 Task: Open Outlook and navigate to the 'Help' tab to access the 'Troubleshooting' section.
Action: Mouse moved to (233, 399)
Screenshot: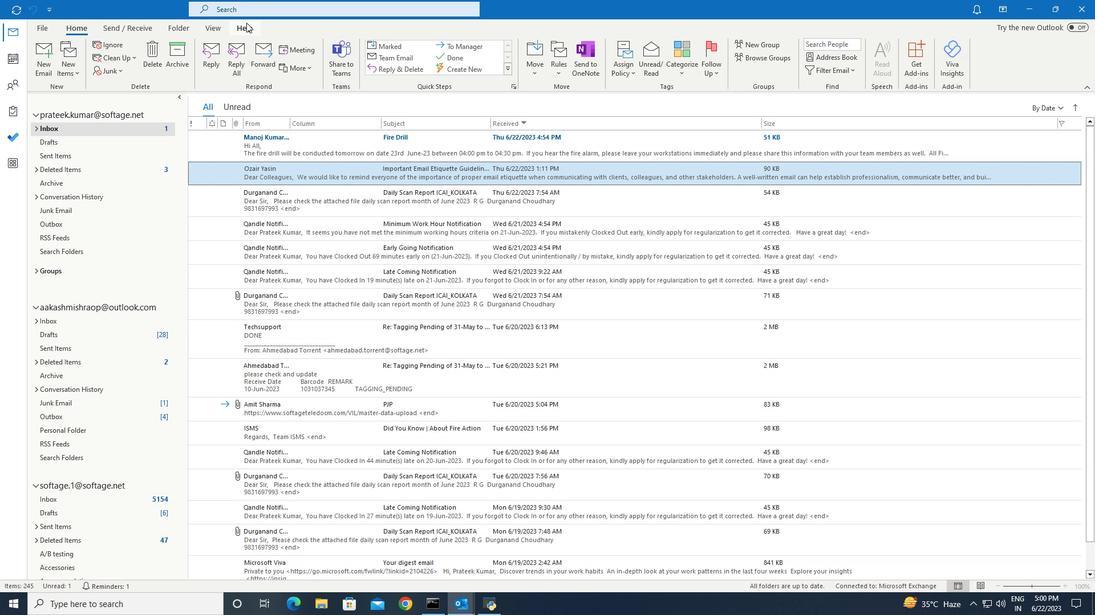 
Action: Mouse pressed left at (233, 399)
Screenshot: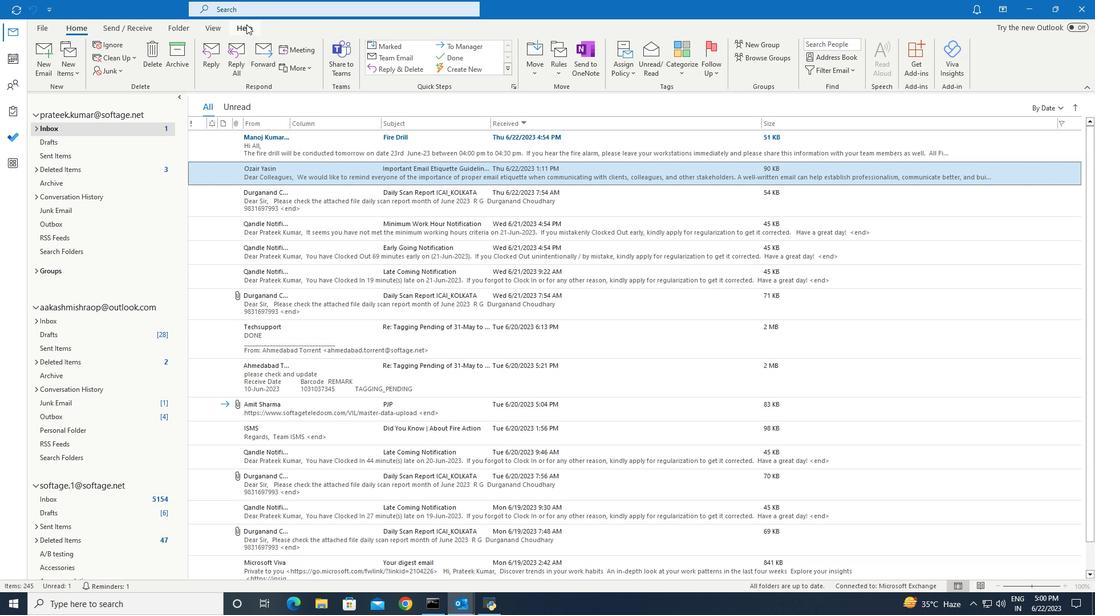 
Action: Mouse moved to (233, 399)
Screenshot: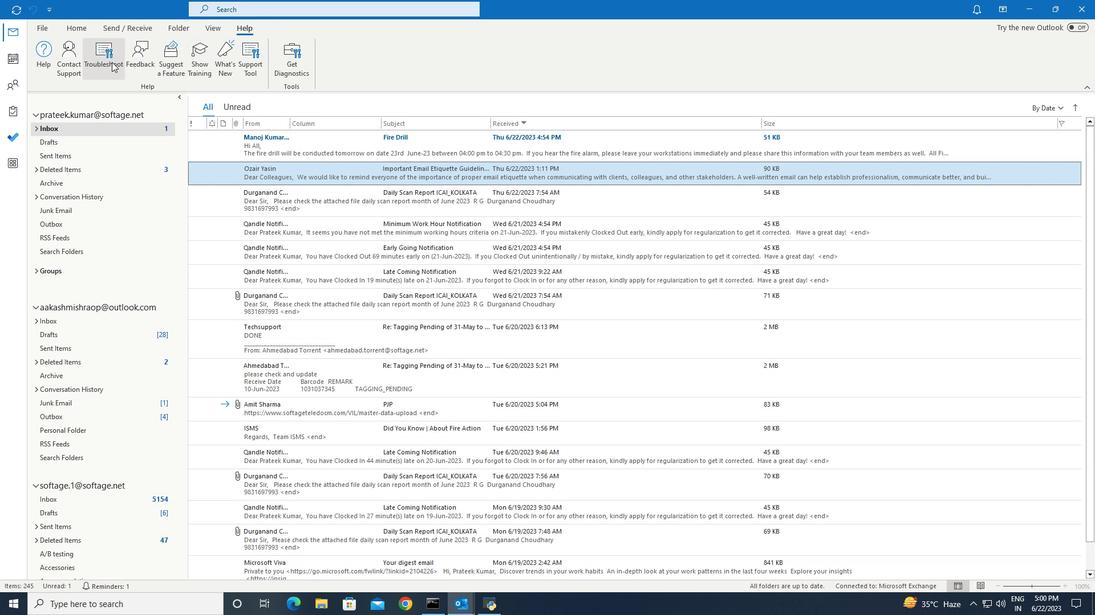
Action: Mouse pressed left at (233, 399)
Screenshot: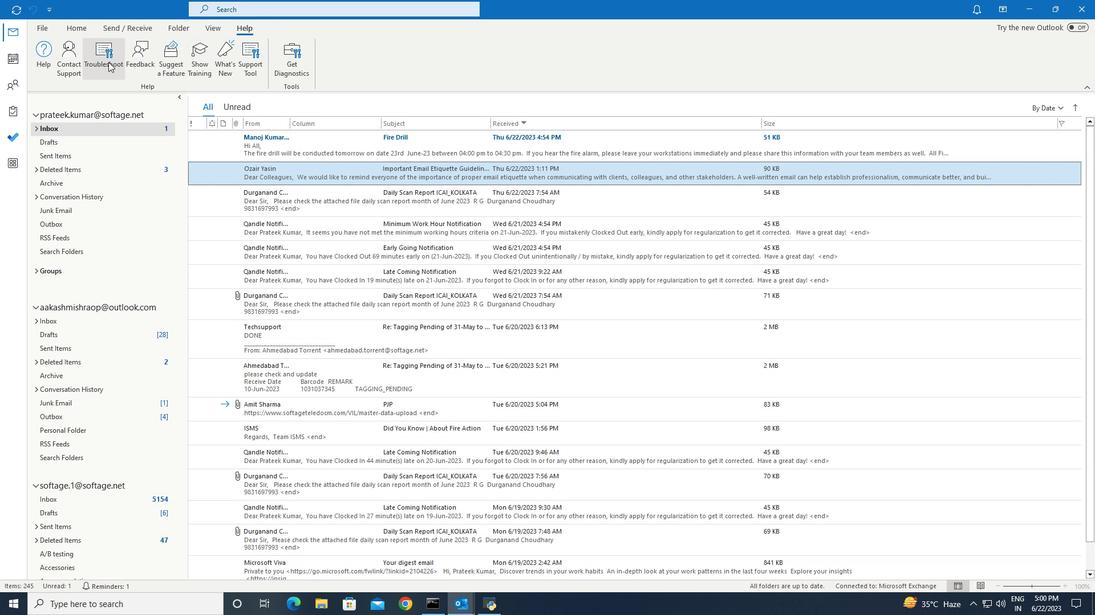 
Action: Mouse moved to (233, 399)
Screenshot: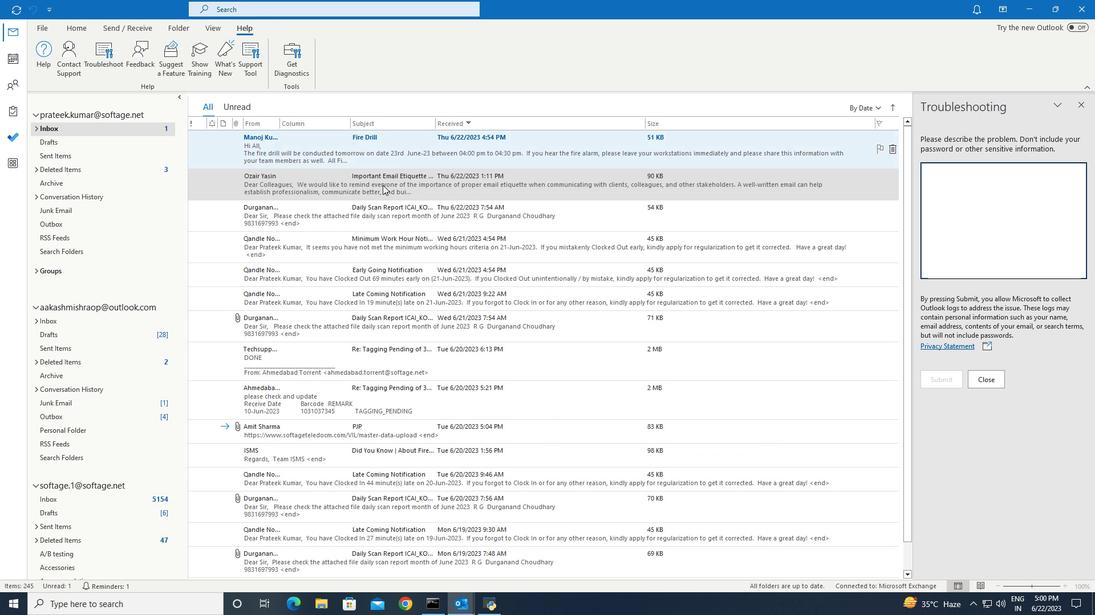 
